 Task: Enable the option Messaging suggestions.
Action: Mouse moved to (665, 90)
Screenshot: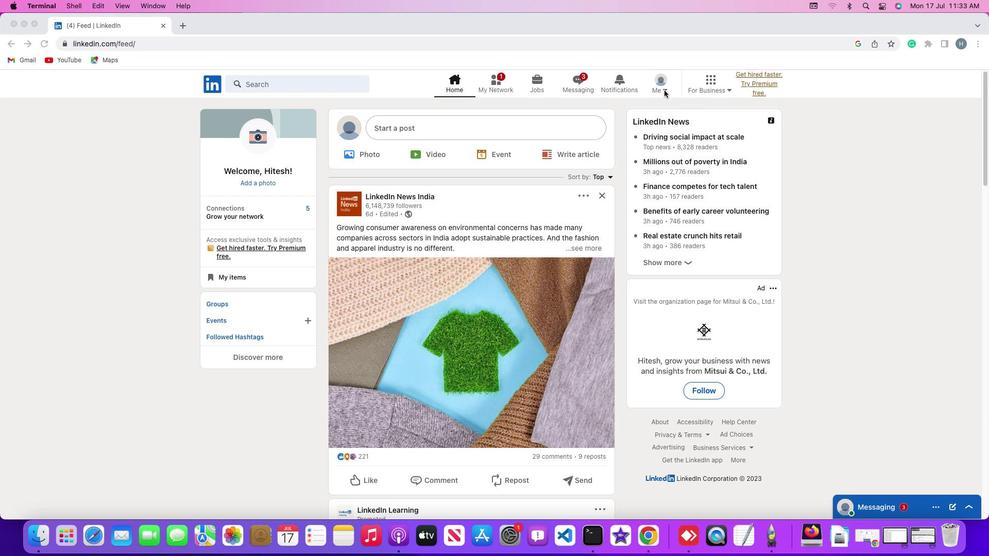 
Action: Mouse pressed left at (665, 90)
Screenshot: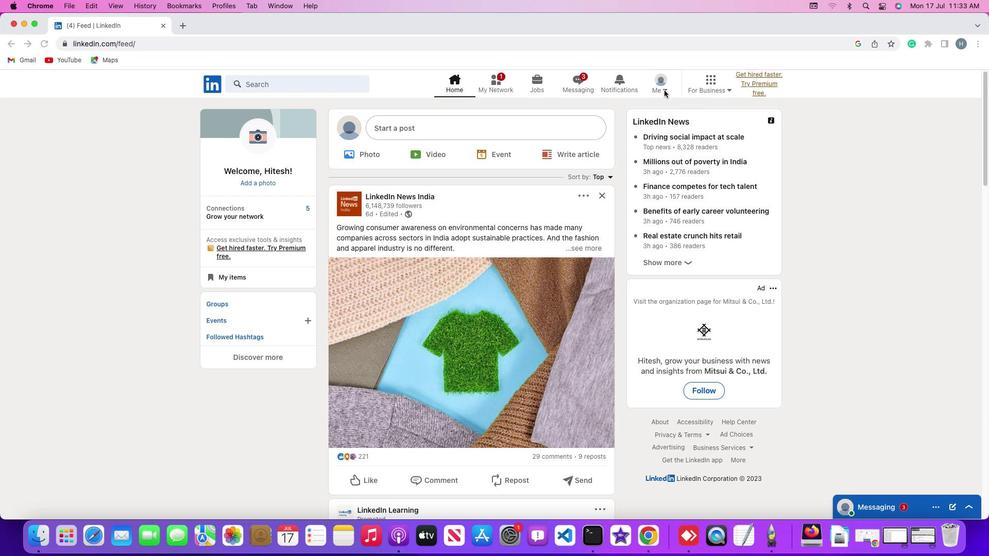 
Action: Mouse pressed left at (665, 90)
Screenshot: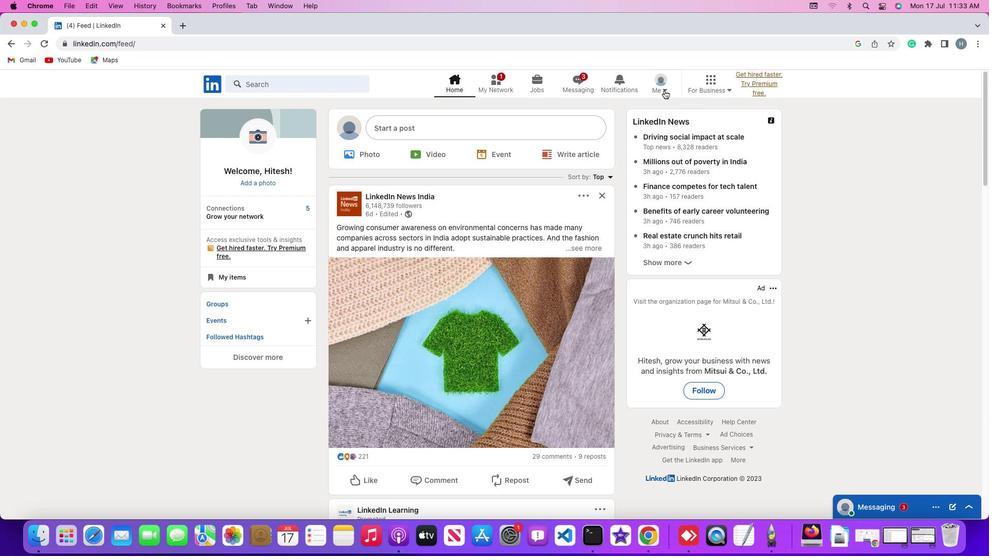 
Action: Mouse moved to (600, 196)
Screenshot: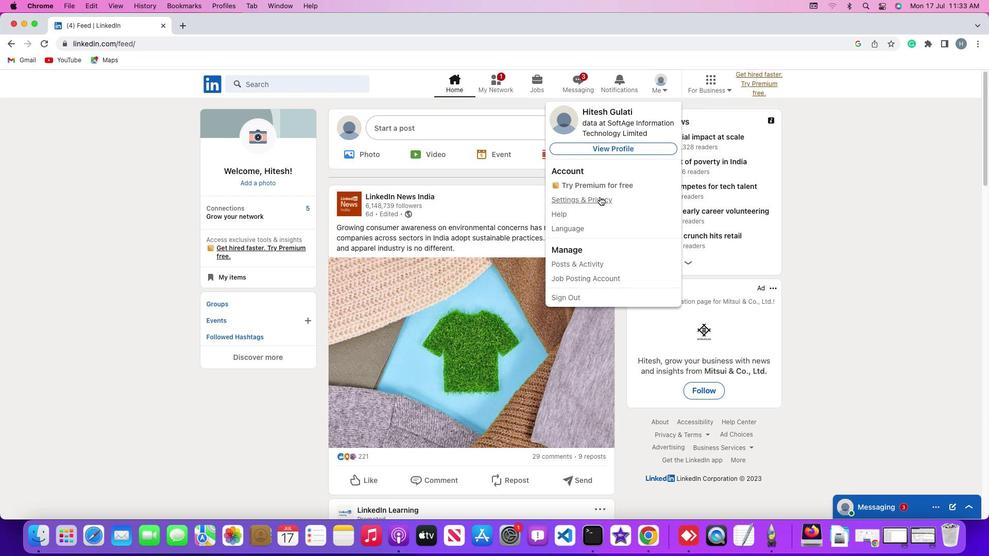 
Action: Mouse pressed left at (600, 196)
Screenshot: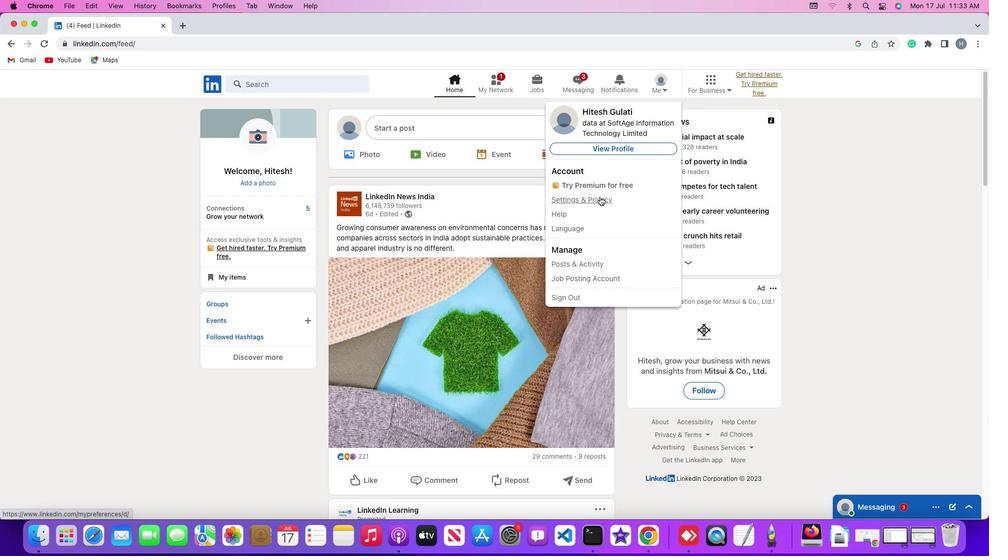 
Action: Mouse moved to (75, 269)
Screenshot: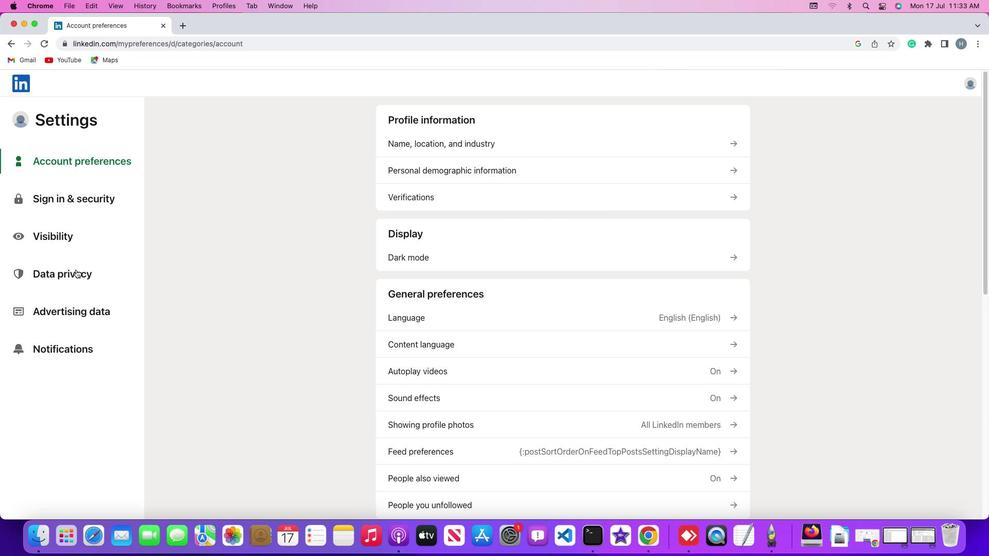 
Action: Mouse pressed left at (75, 269)
Screenshot: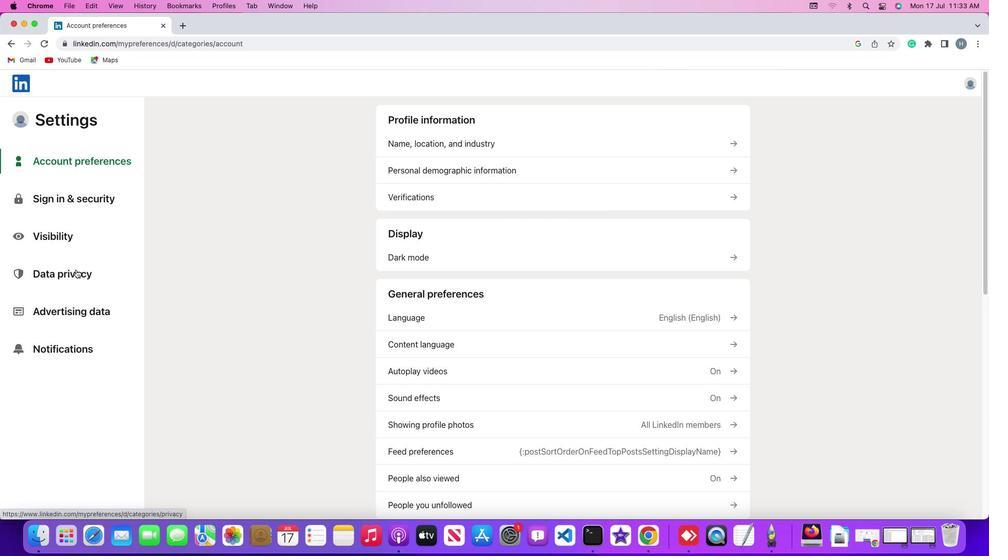 
Action: Mouse moved to (73, 271)
Screenshot: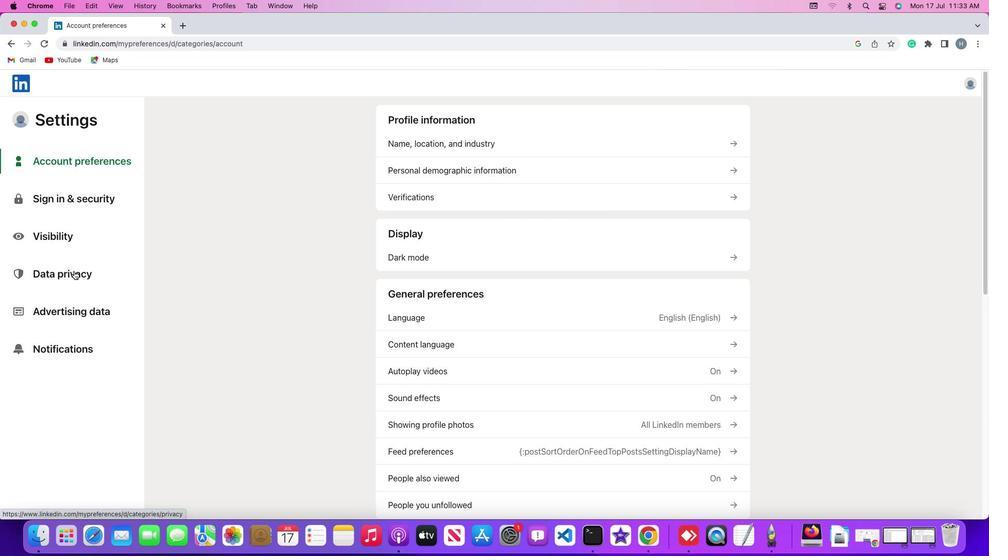 
Action: Mouse pressed left at (73, 271)
Screenshot: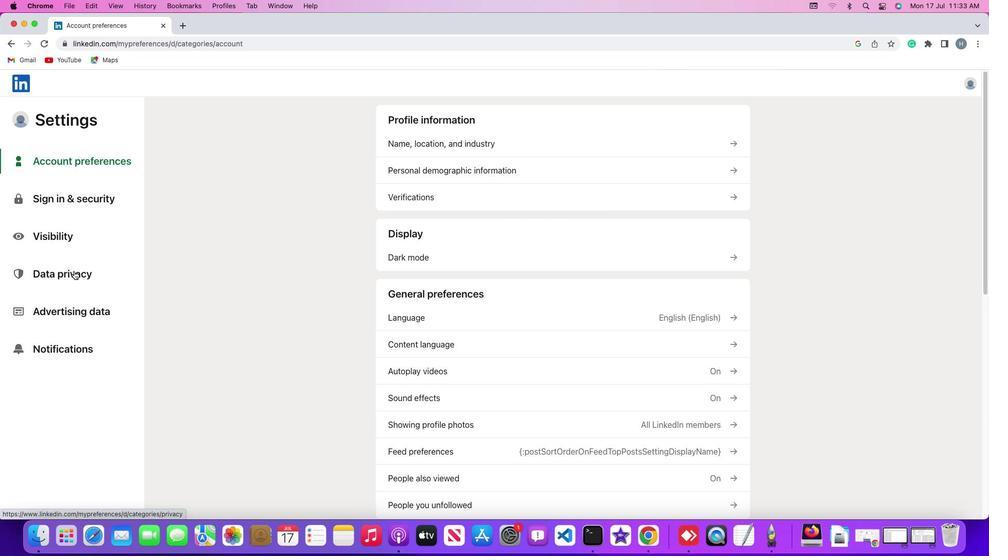 
Action: Mouse moved to (503, 392)
Screenshot: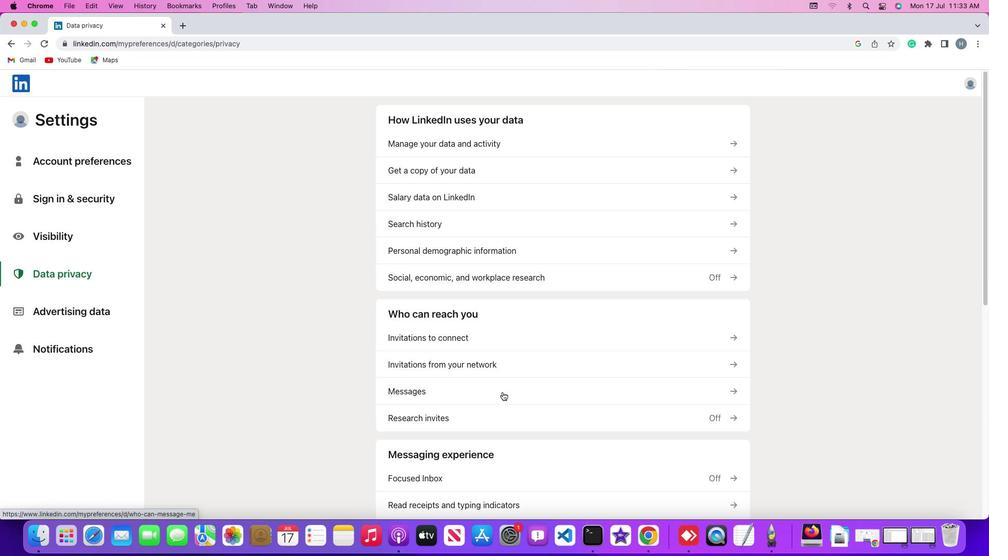 
Action: Mouse scrolled (503, 392) with delta (0, 0)
Screenshot: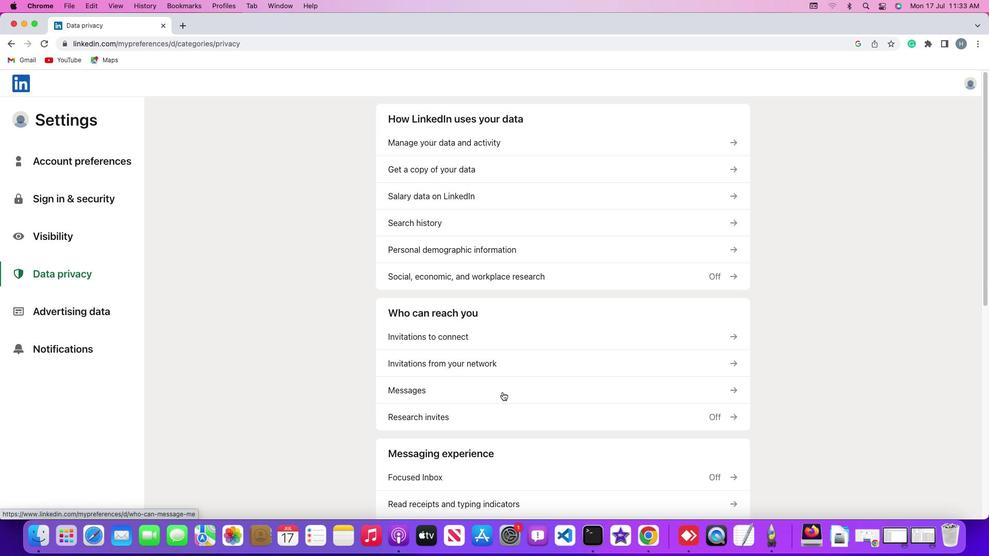 
Action: Mouse scrolled (503, 392) with delta (0, 0)
Screenshot: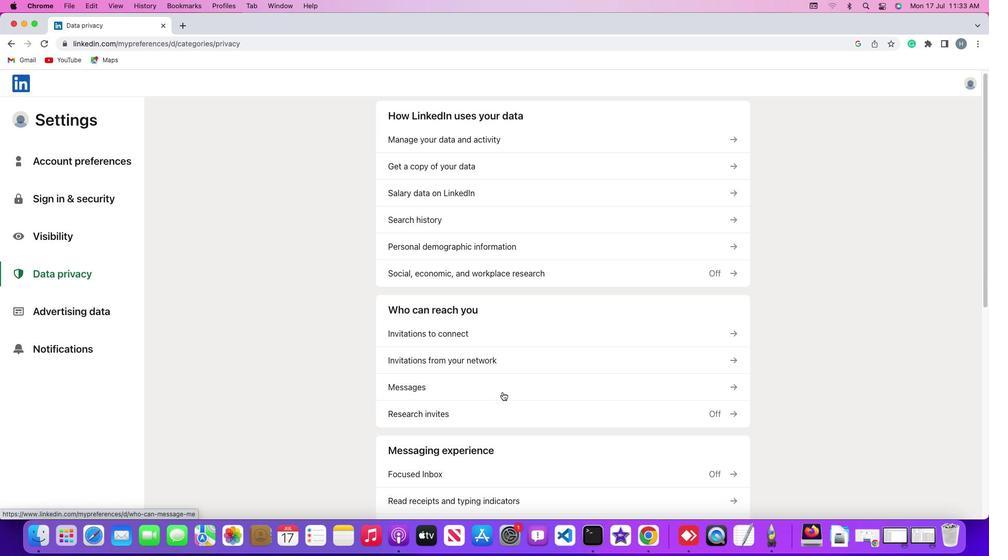 
Action: Mouse scrolled (503, 392) with delta (0, -1)
Screenshot: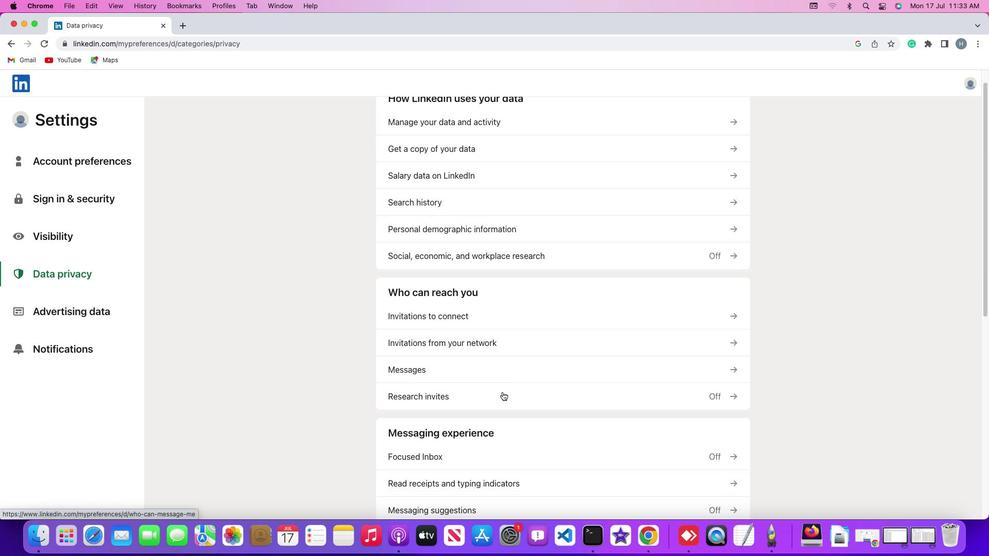 
Action: Mouse scrolled (503, 392) with delta (0, -1)
Screenshot: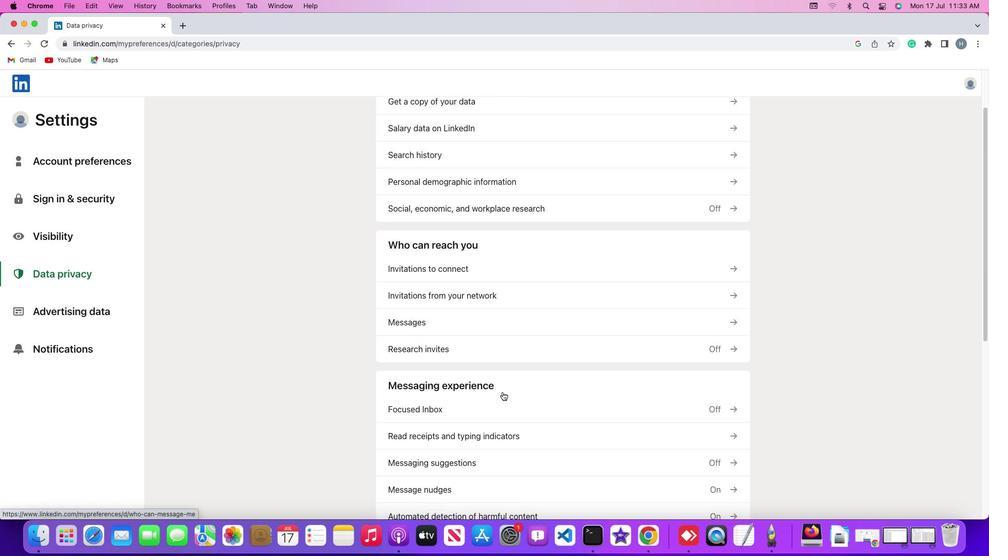 
Action: Mouse moved to (503, 392)
Screenshot: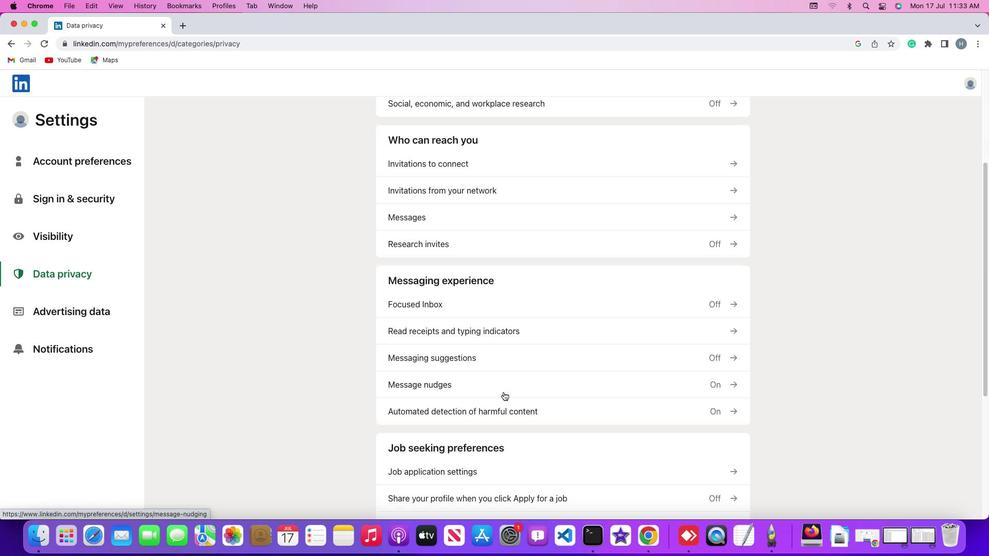 
Action: Mouse scrolled (503, 392) with delta (0, -1)
Screenshot: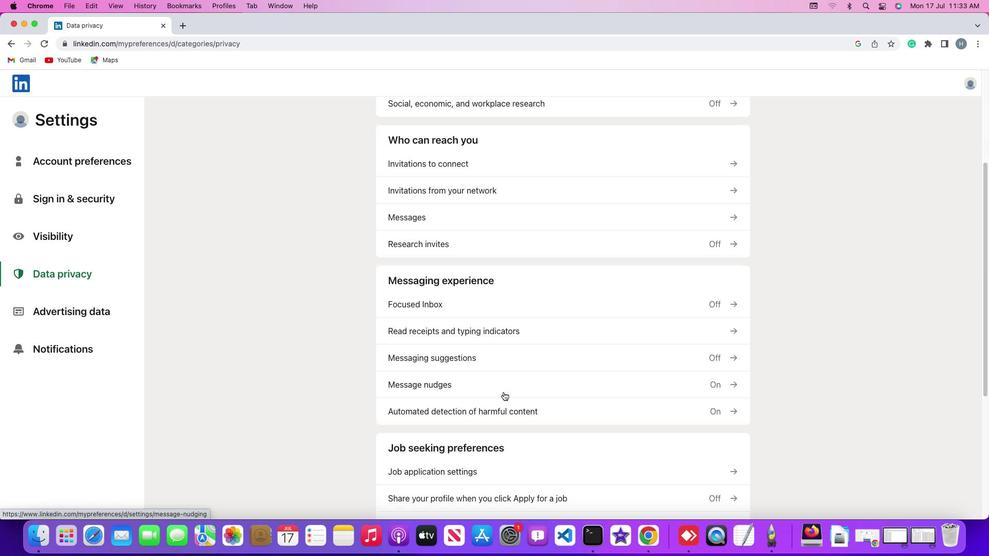 
Action: Mouse moved to (498, 327)
Screenshot: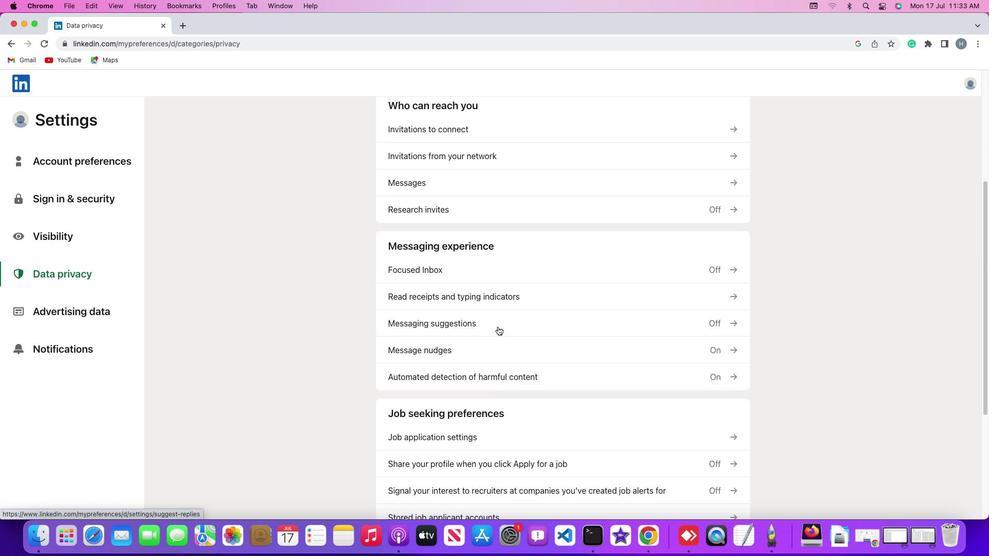 
Action: Mouse pressed left at (498, 327)
Screenshot: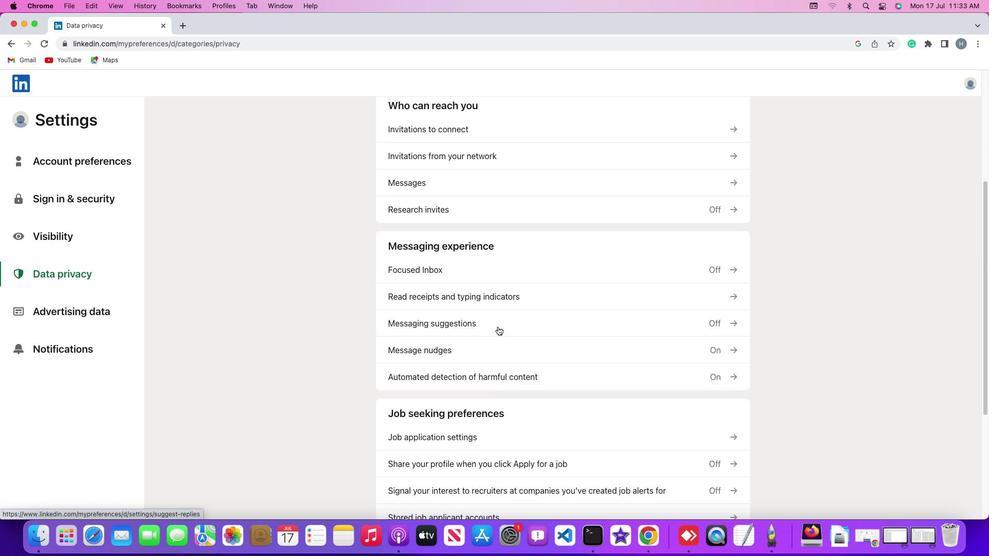 
Action: Mouse moved to (731, 192)
Screenshot: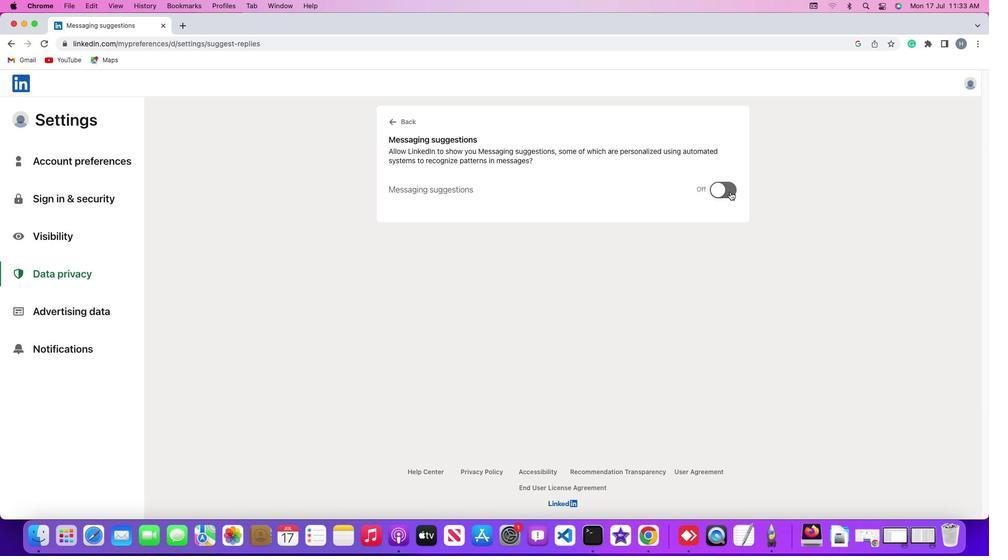 
Action: Mouse pressed left at (731, 192)
Screenshot: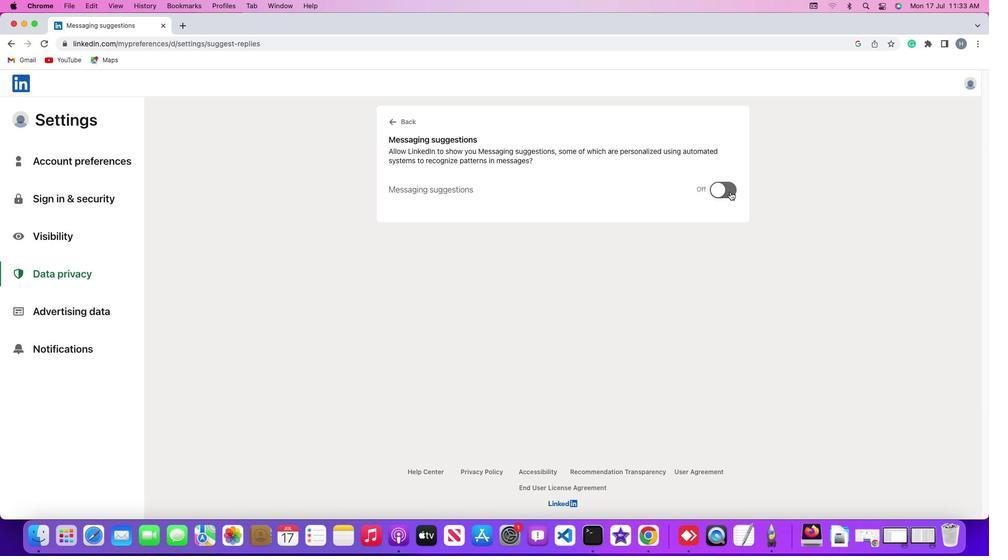 
Action: Mouse moved to (731, 192)
Screenshot: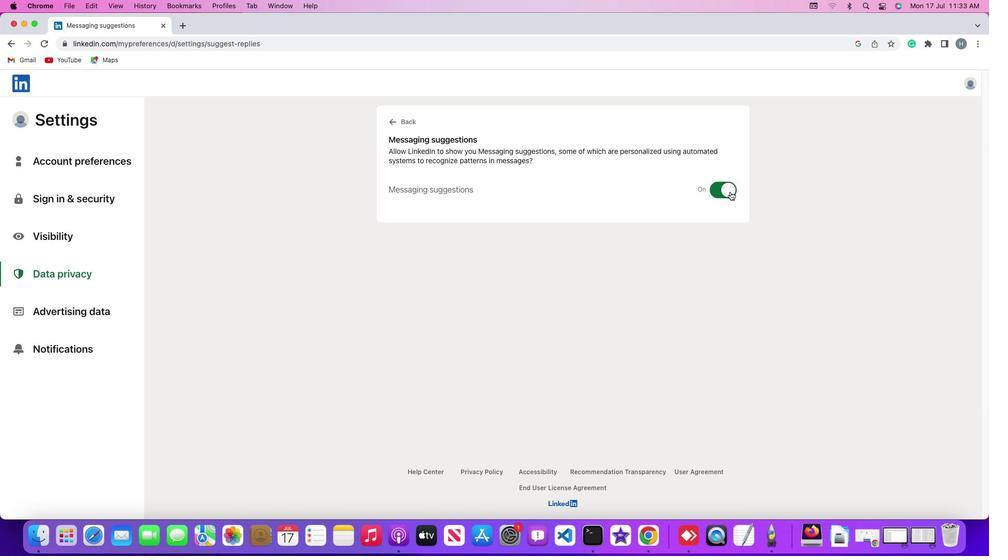 
